 Task: Add a condition where "Assignee Is not Current user" in new tickets in your groups.
Action: Mouse moved to (120, 393)
Screenshot: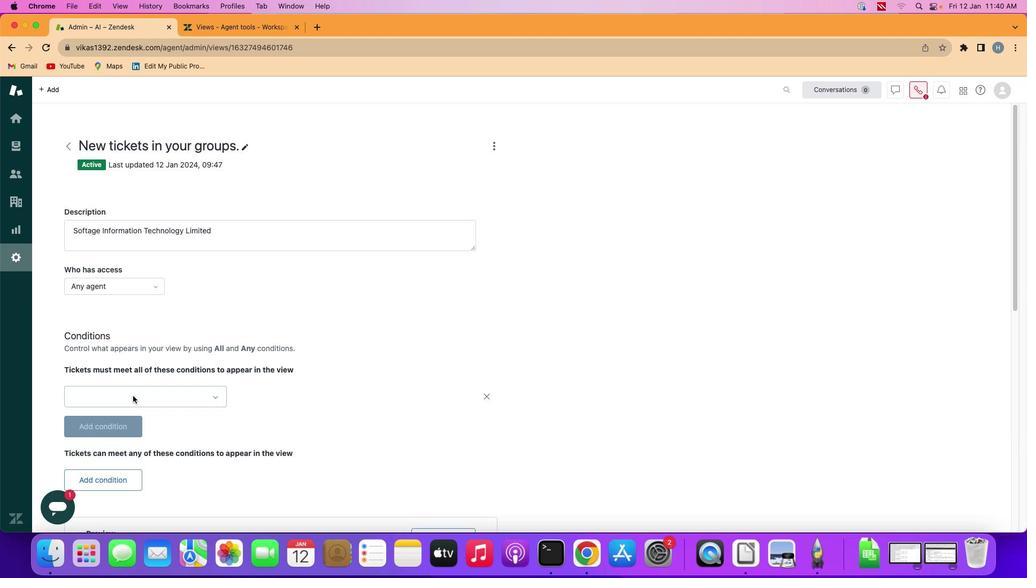 
Action: Mouse pressed left at (120, 393)
Screenshot: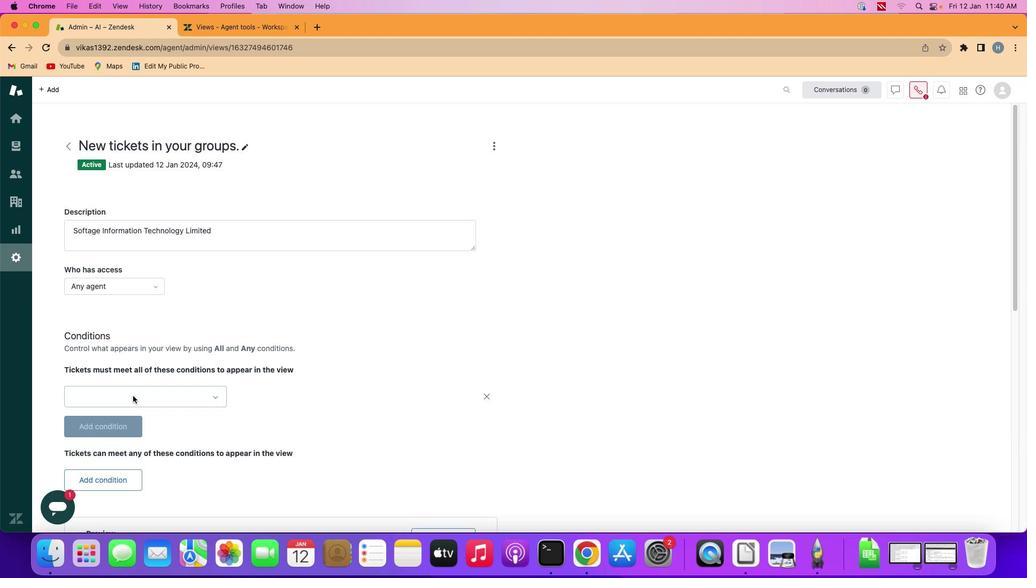 
Action: Mouse moved to (169, 396)
Screenshot: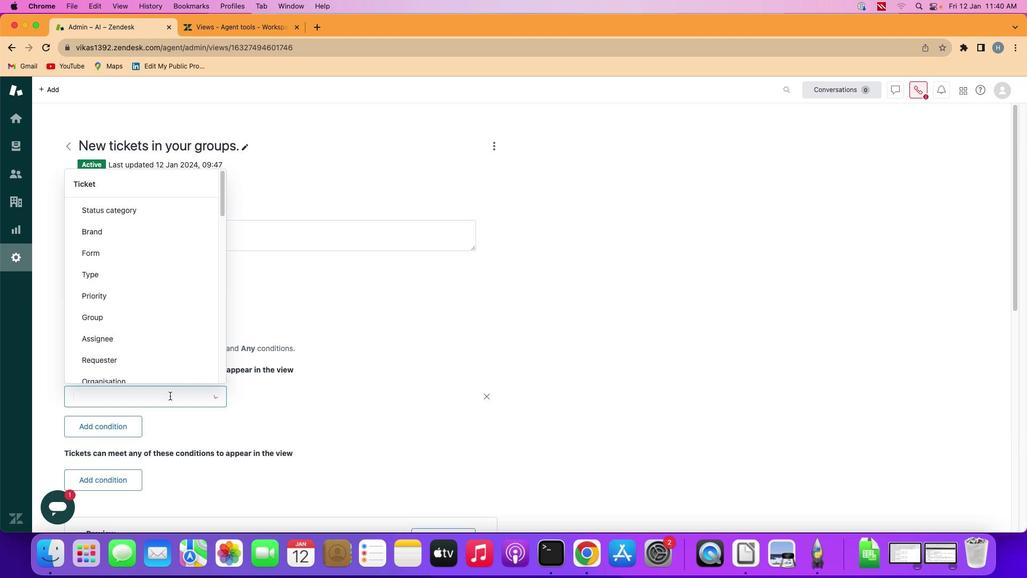 
Action: Mouse pressed left at (169, 396)
Screenshot: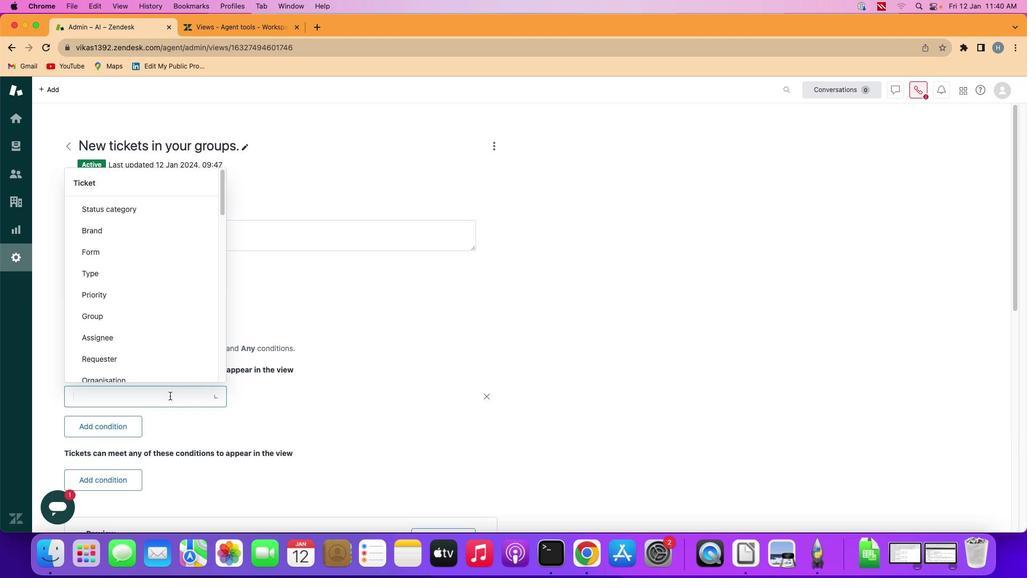 
Action: Mouse moved to (169, 331)
Screenshot: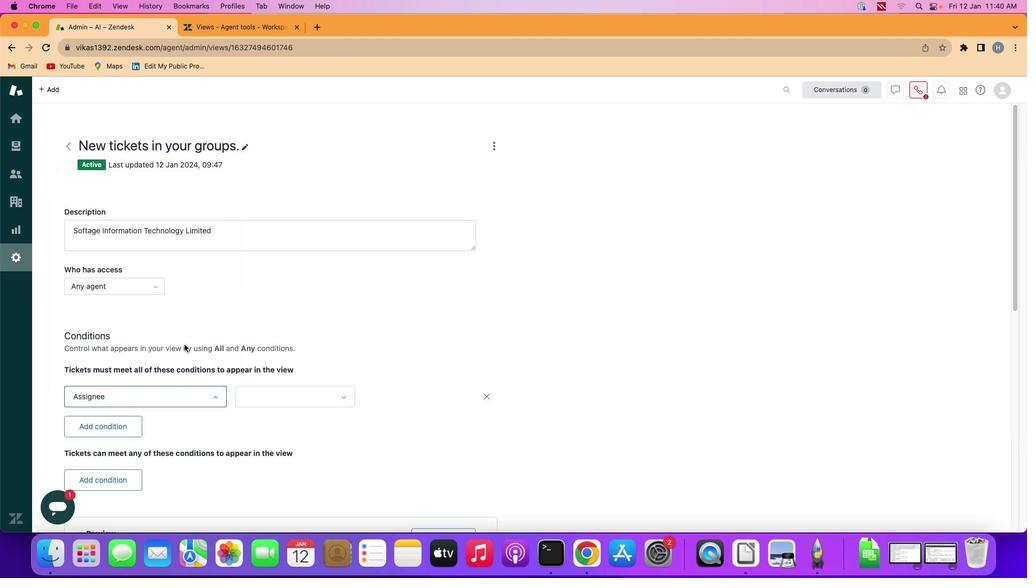 
Action: Mouse pressed left at (169, 331)
Screenshot: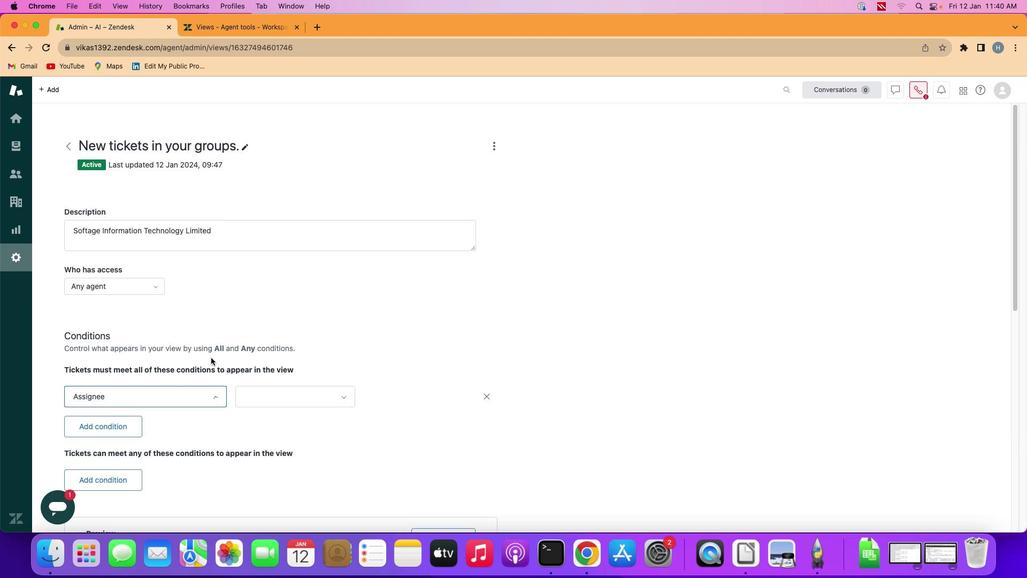 
Action: Mouse moved to (291, 396)
Screenshot: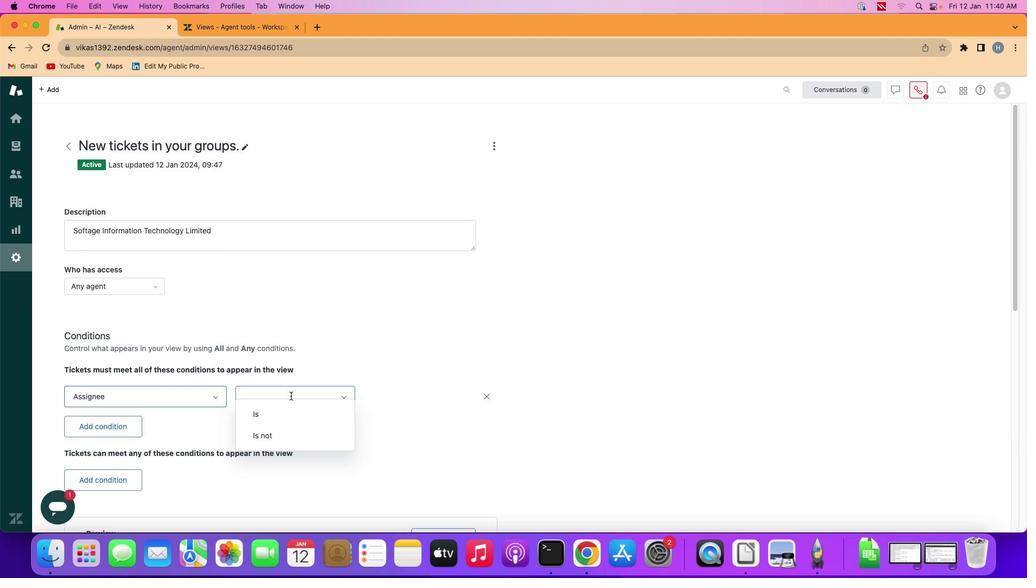 
Action: Mouse pressed left at (291, 396)
Screenshot: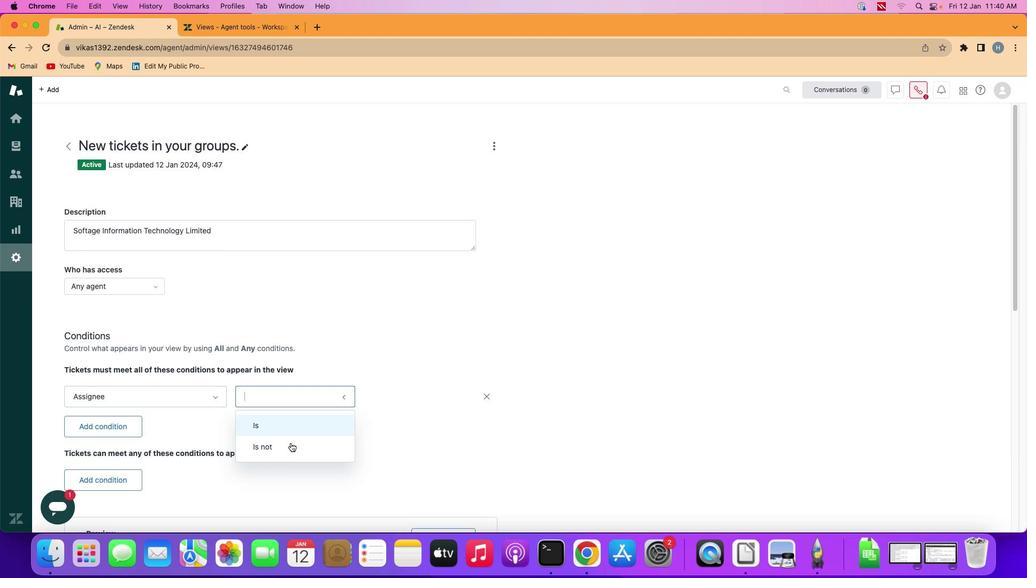 
Action: Mouse moved to (290, 446)
Screenshot: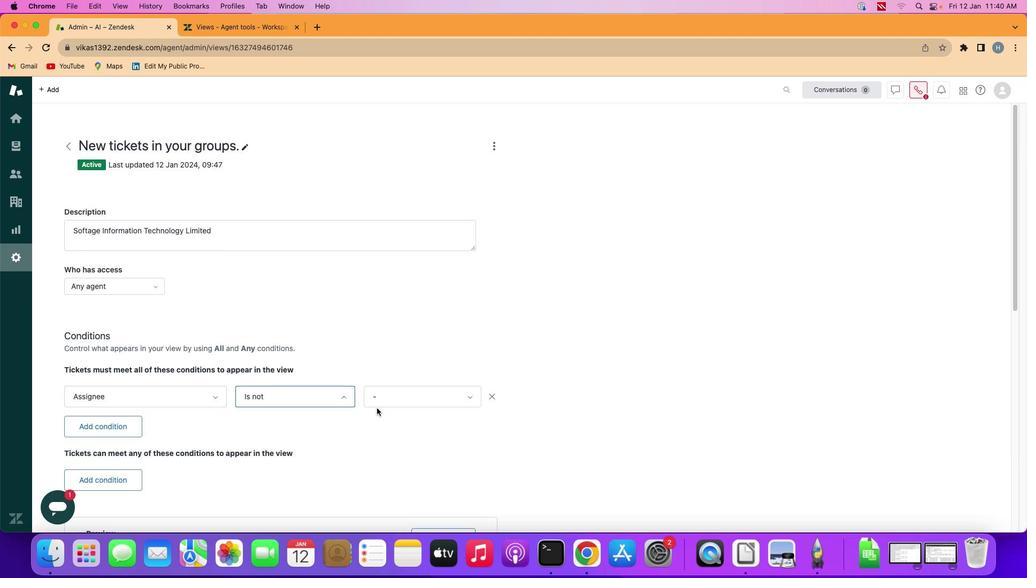 
Action: Mouse pressed left at (290, 446)
Screenshot: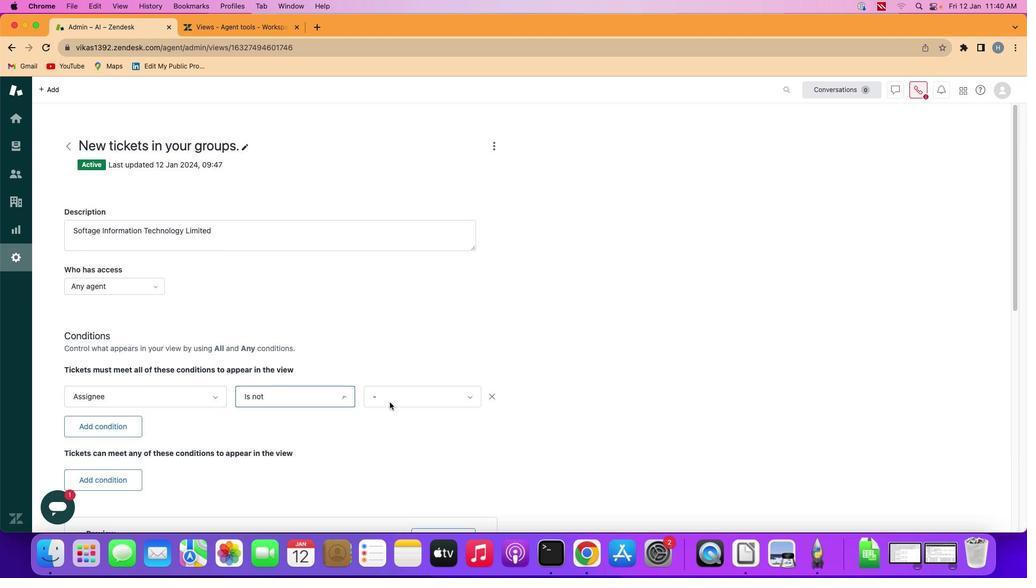 
Action: Mouse moved to (410, 394)
Screenshot: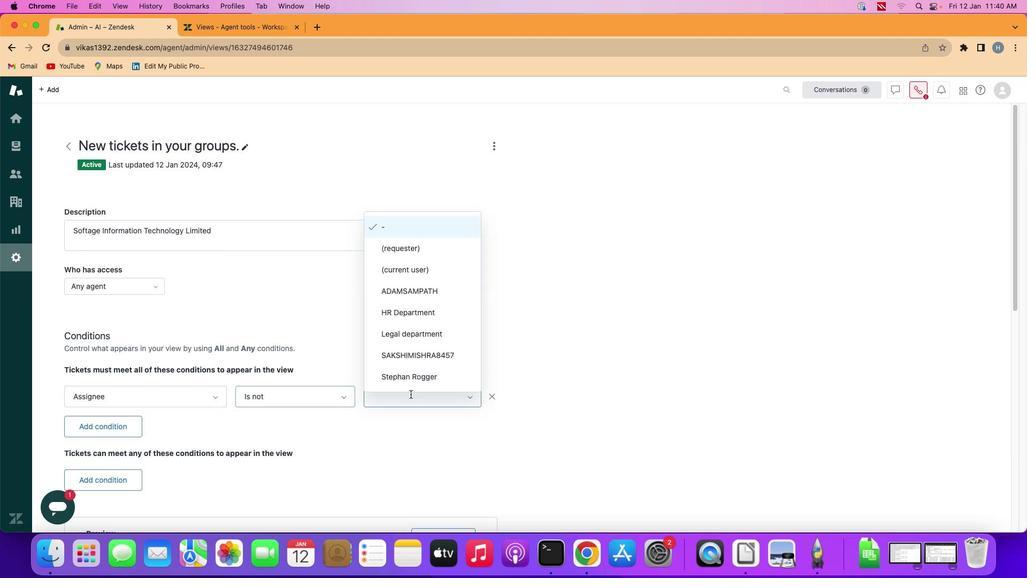 
Action: Mouse pressed left at (410, 394)
Screenshot: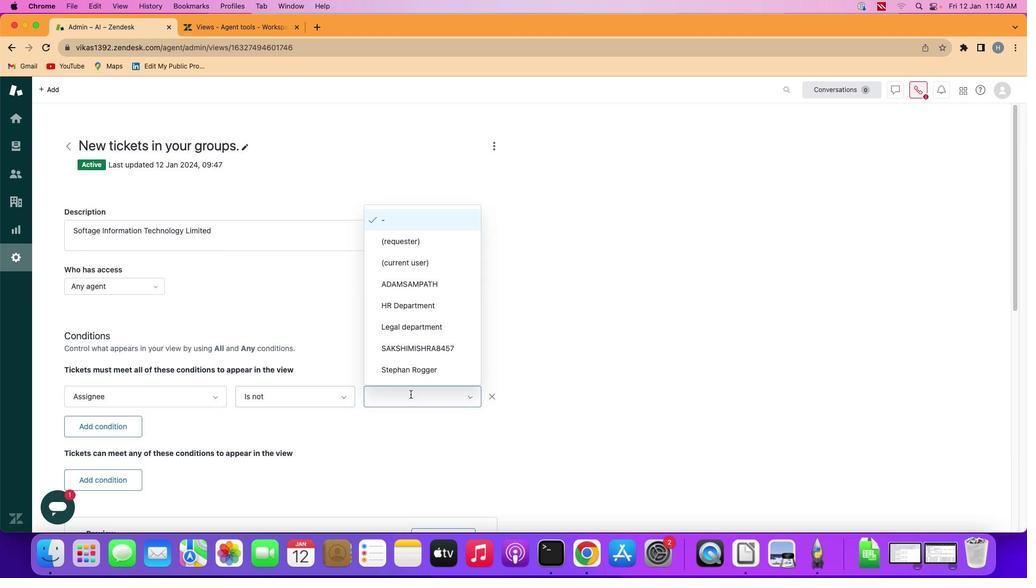 
Action: Mouse moved to (441, 262)
Screenshot: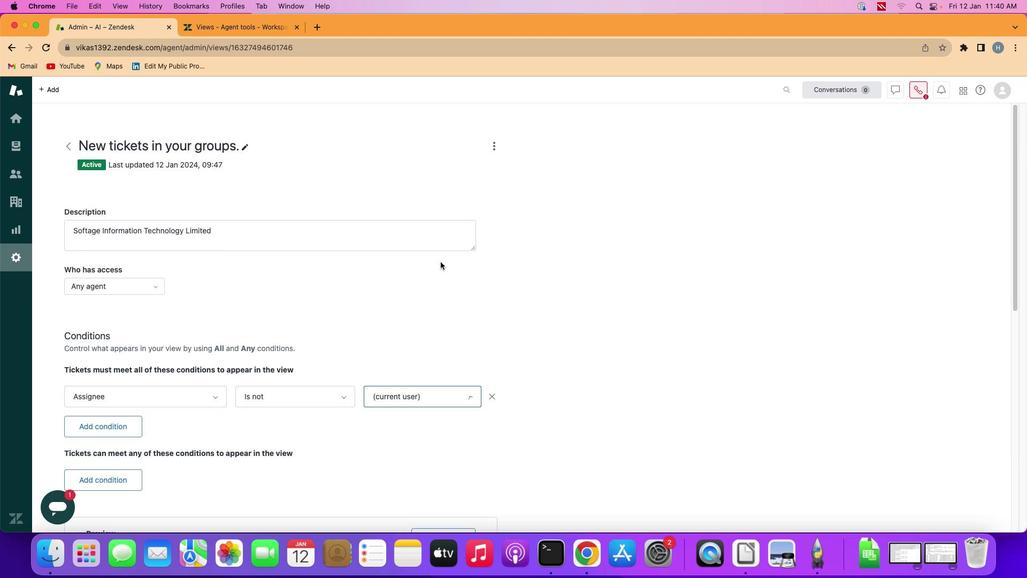 
Action: Mouse pressed left at (441, 262)
Screenshot: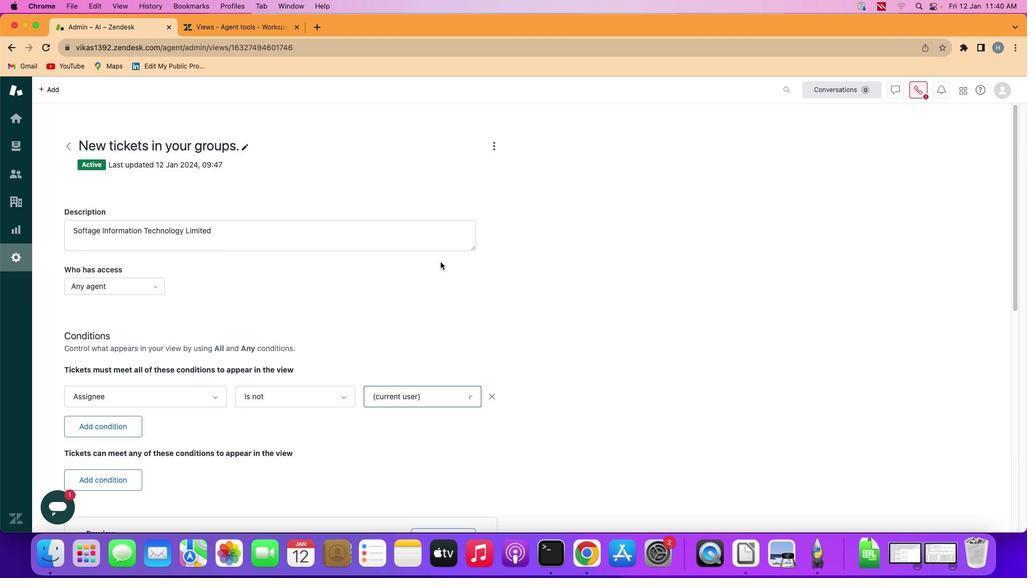
Action: Mouse moved to (441, 262)
Screenshot: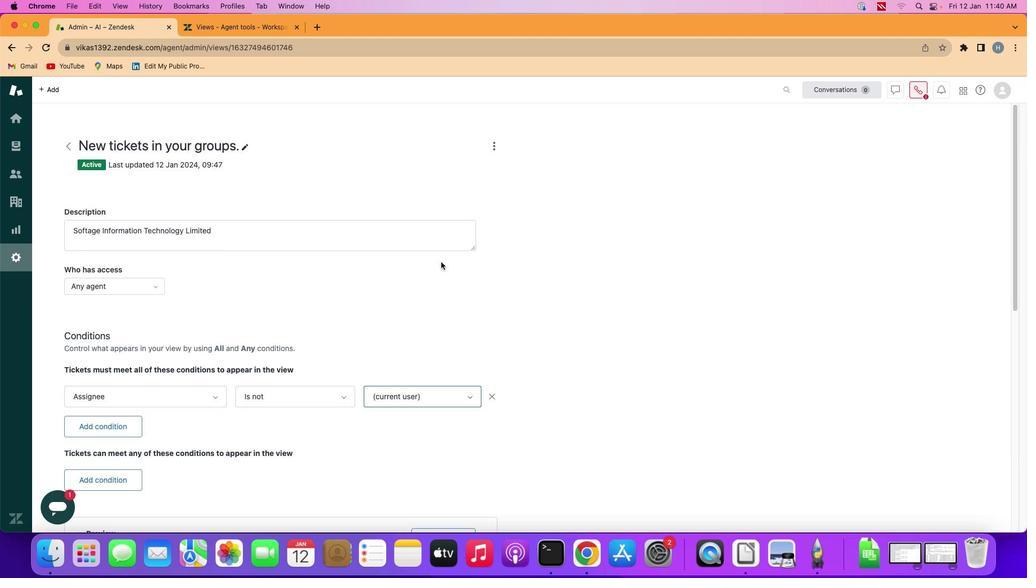 
